 Task: Add a condition where "Hours since status category pending Less than Nineteen" in unsolved tickets in your groups.
Action: Mouse moved to (158, 482)
Screenshot: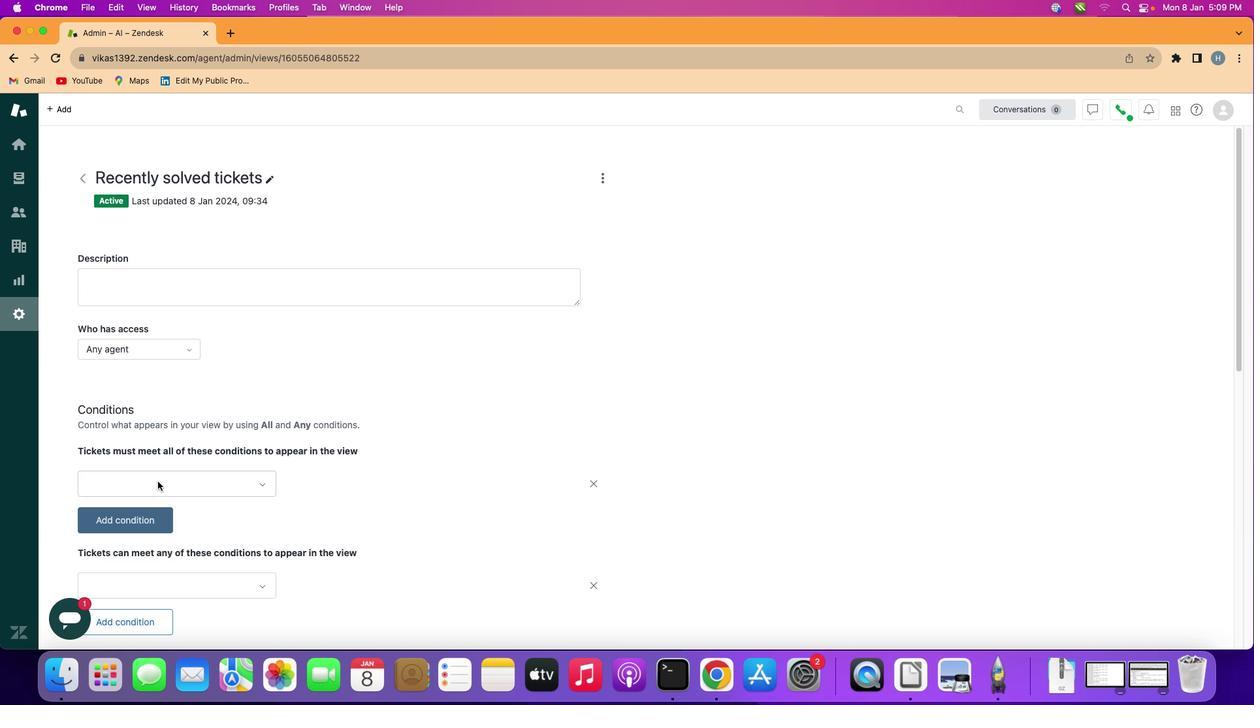 
Action: Mouse pressed left at (158, 482)
Screenshot: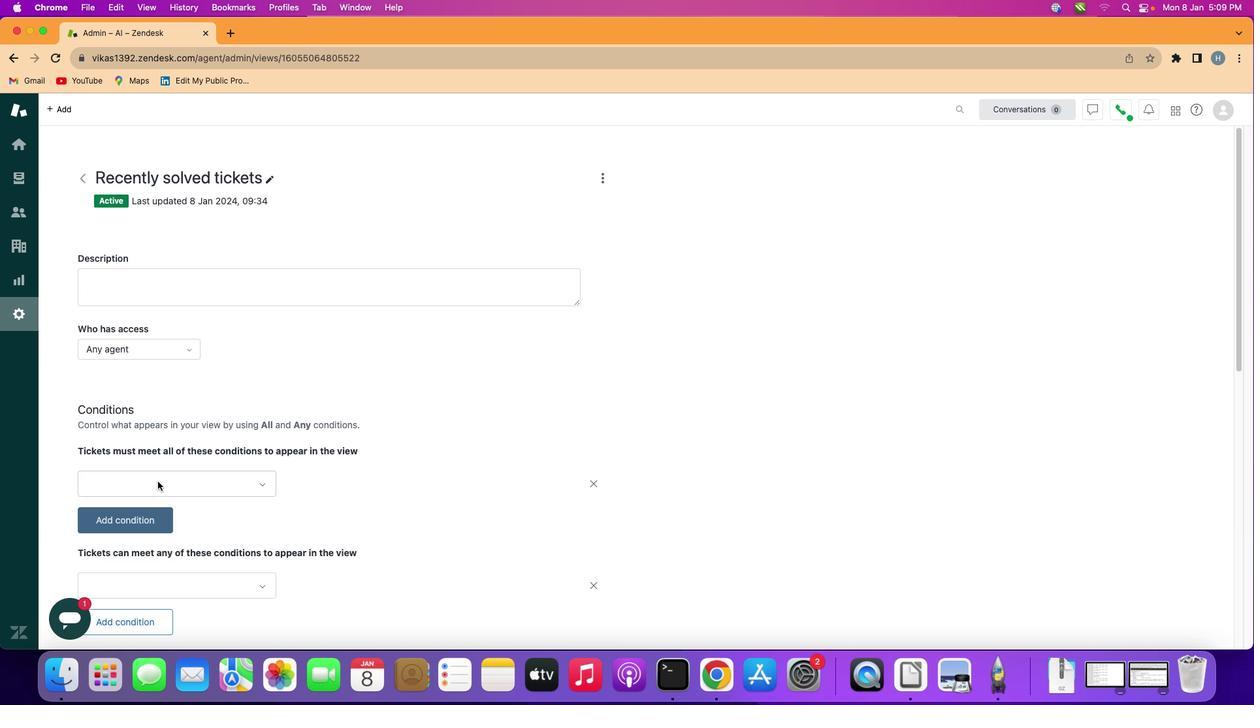 
Action: Mouse moved to (218, 484)
Screenshot: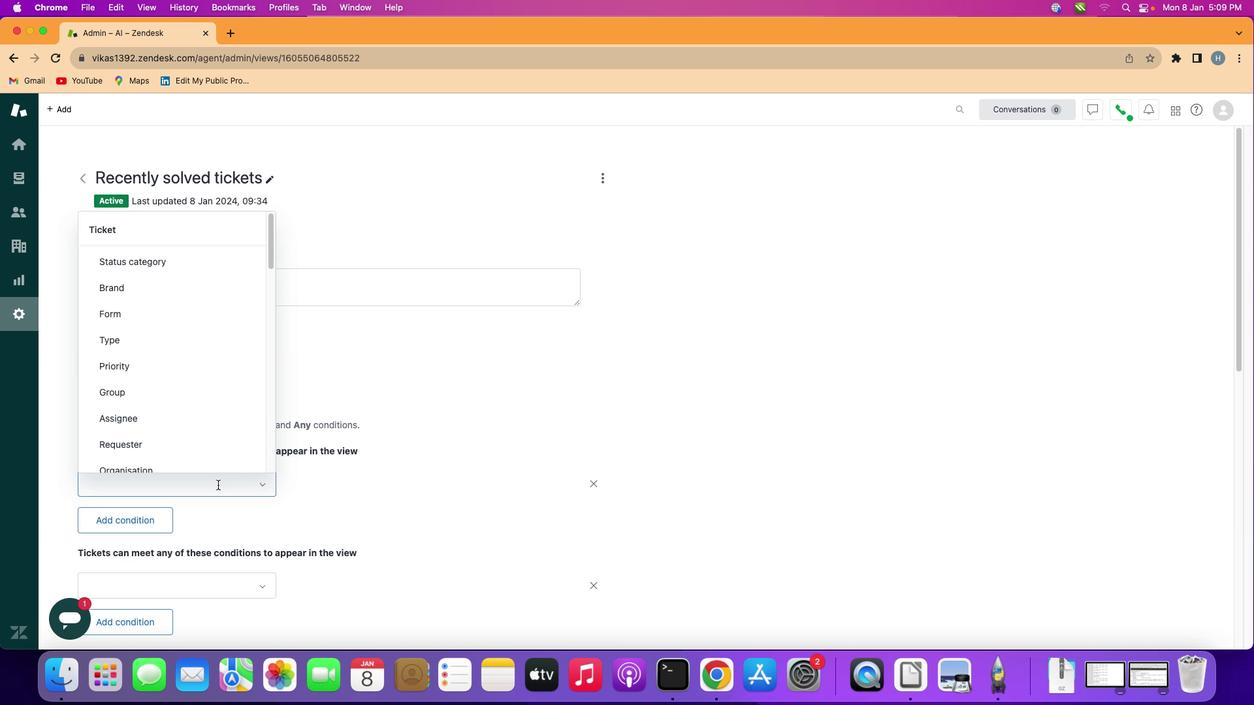 
Action: Mouse pressed left at (218, 484)
Screenshot: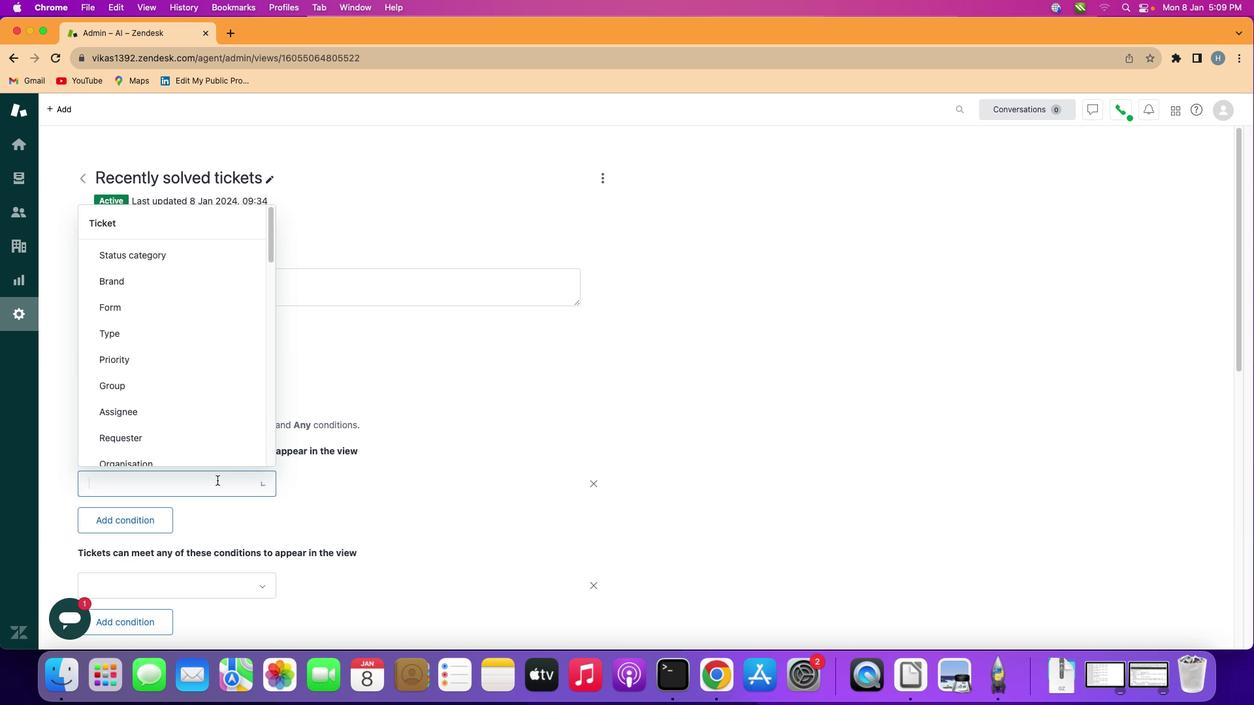 
Action: Mouse moved to (193, 399)
Screenshot: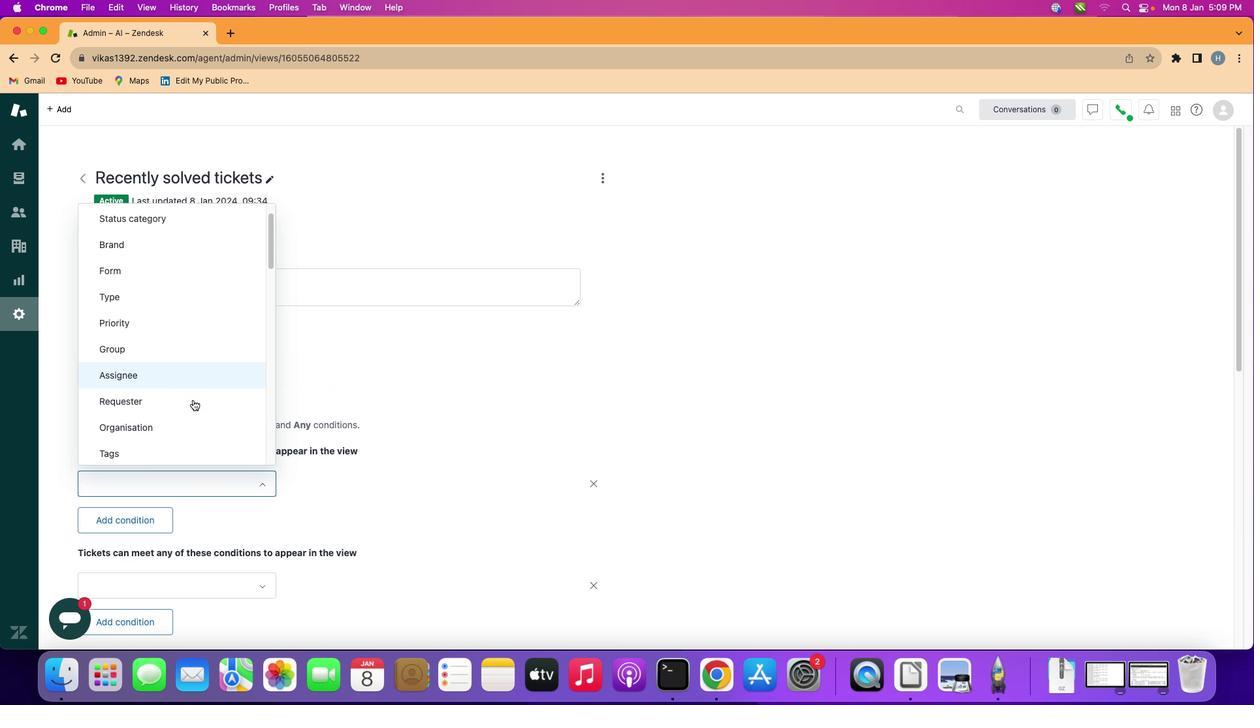 
Action: Mouse scrolled (193, 399) with delta (0, 0)
Screenshot: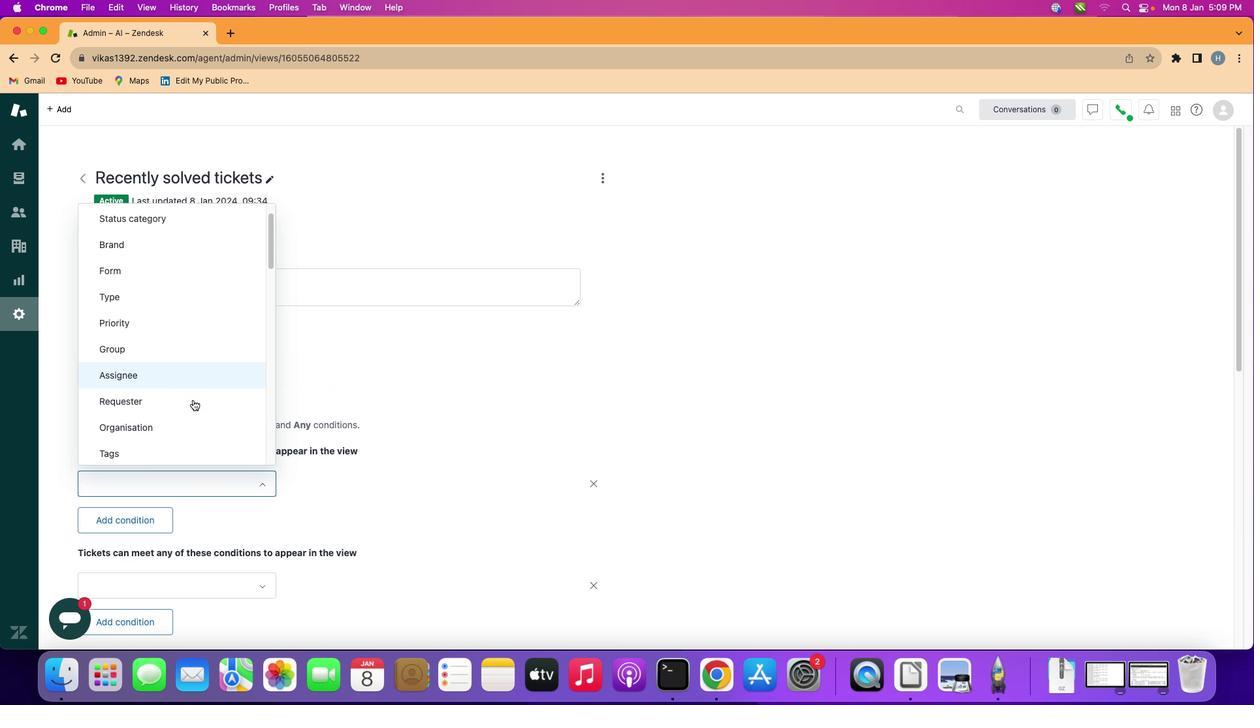 
Action: Mouse scrolled (193, 399) with delta (0, 0)
Screenshot: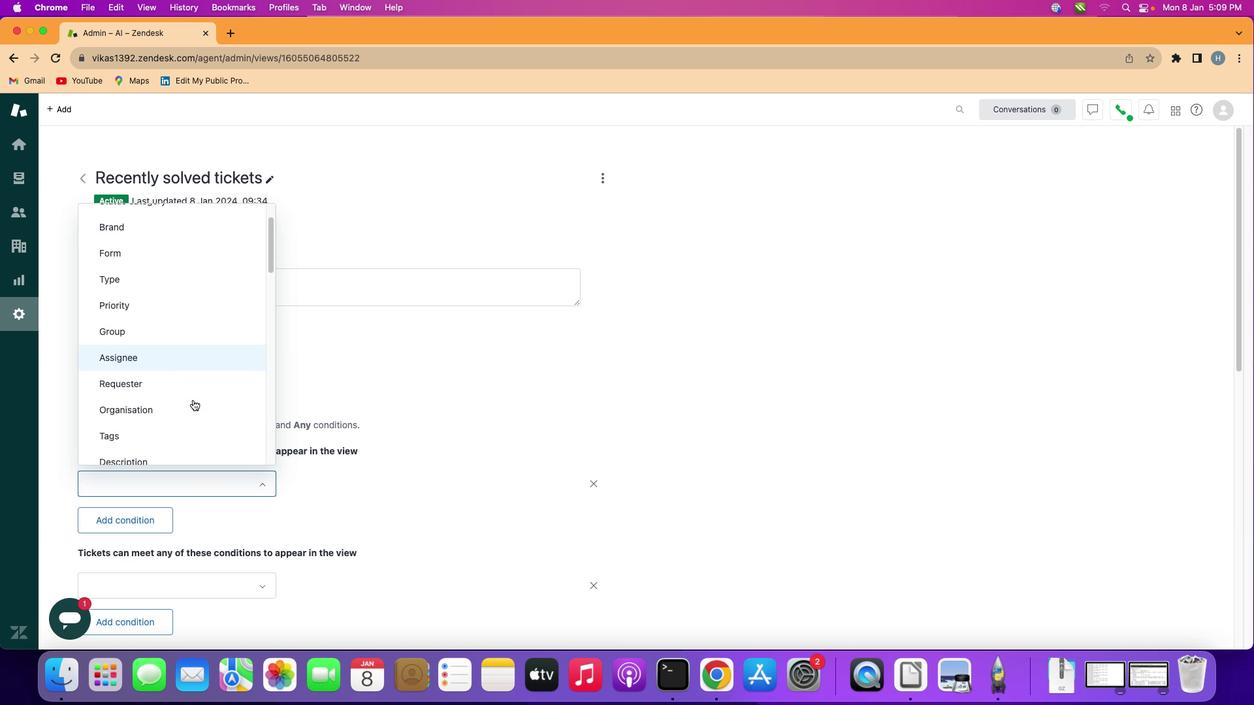 
Action: Mouse scrolled (193, 399) with delta (0, 0)
Screenshot: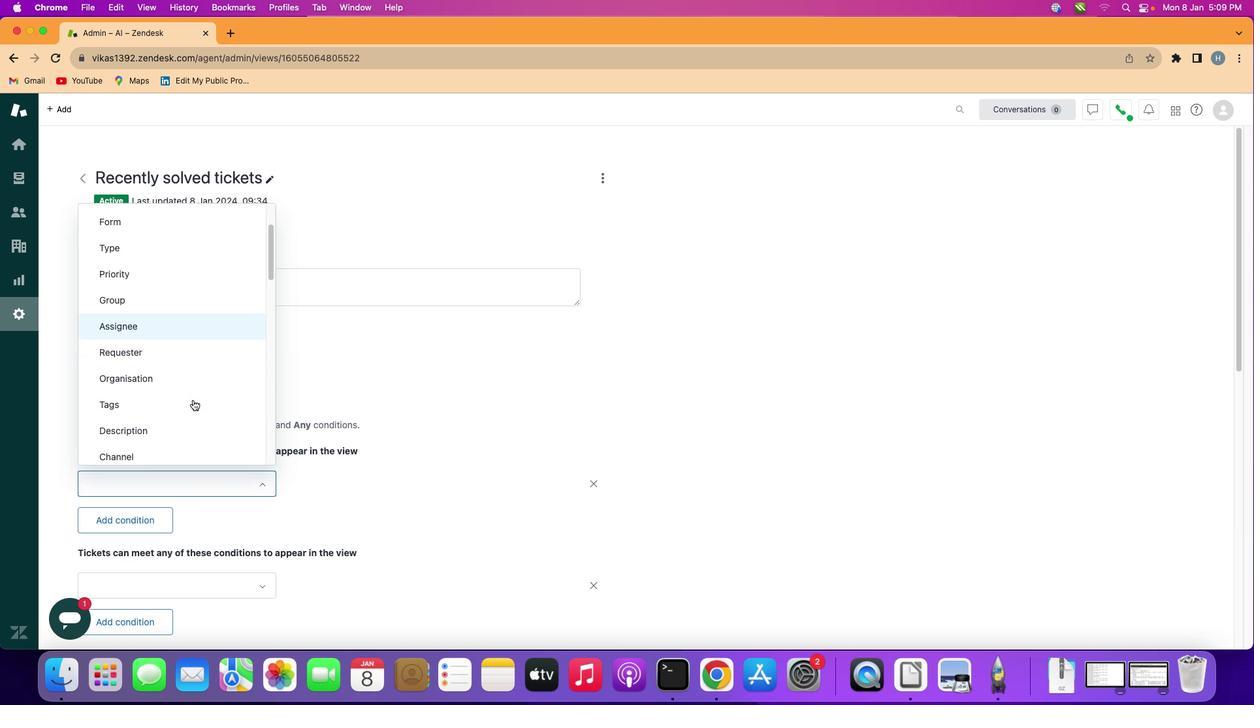 
Action: Mouse scrolled (193, 399) with delta (0, -1)
Screenshot: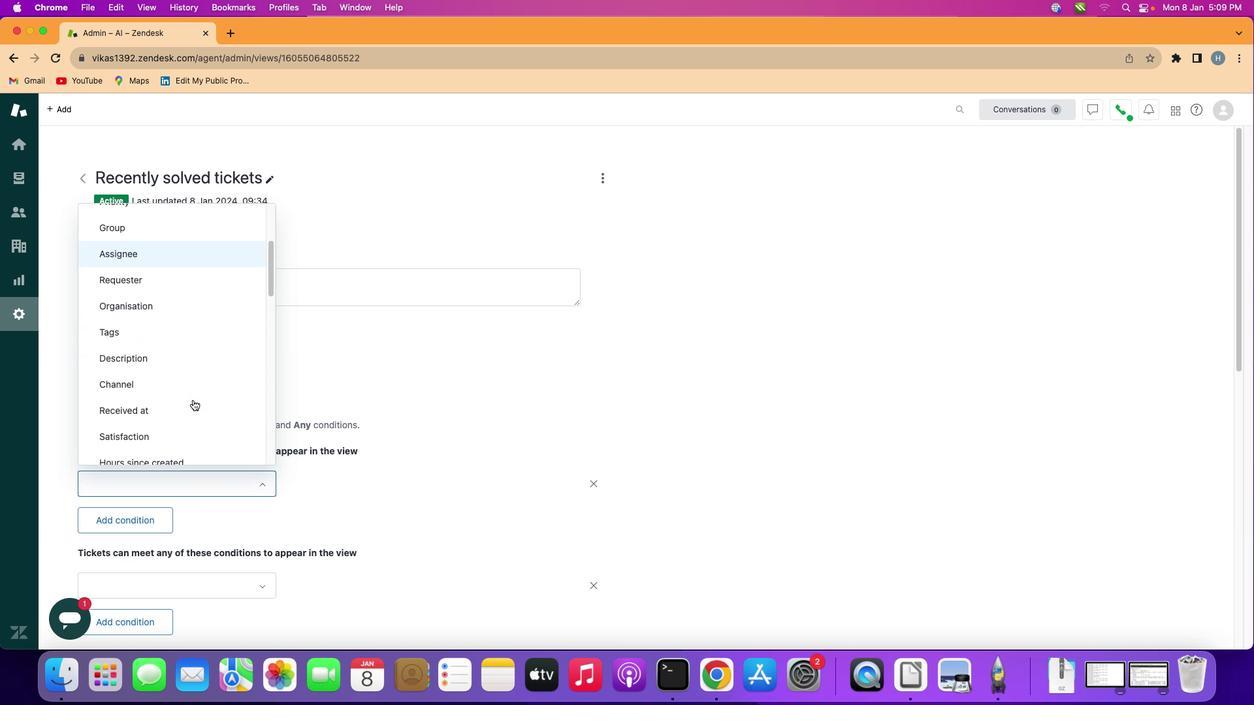 
Action: Mouse scrolled (193, 399) with delta (0, -1)
Screenshot: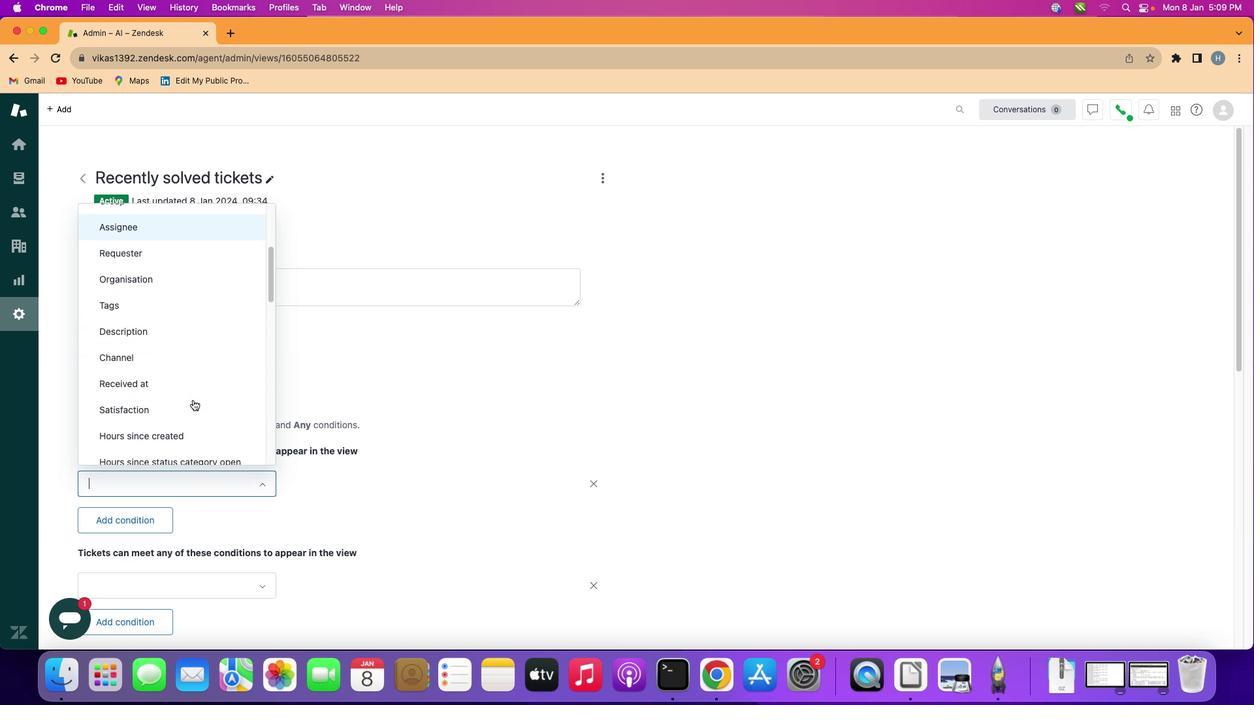 
Action: Mouse moved to (194, 398)
Screenshot: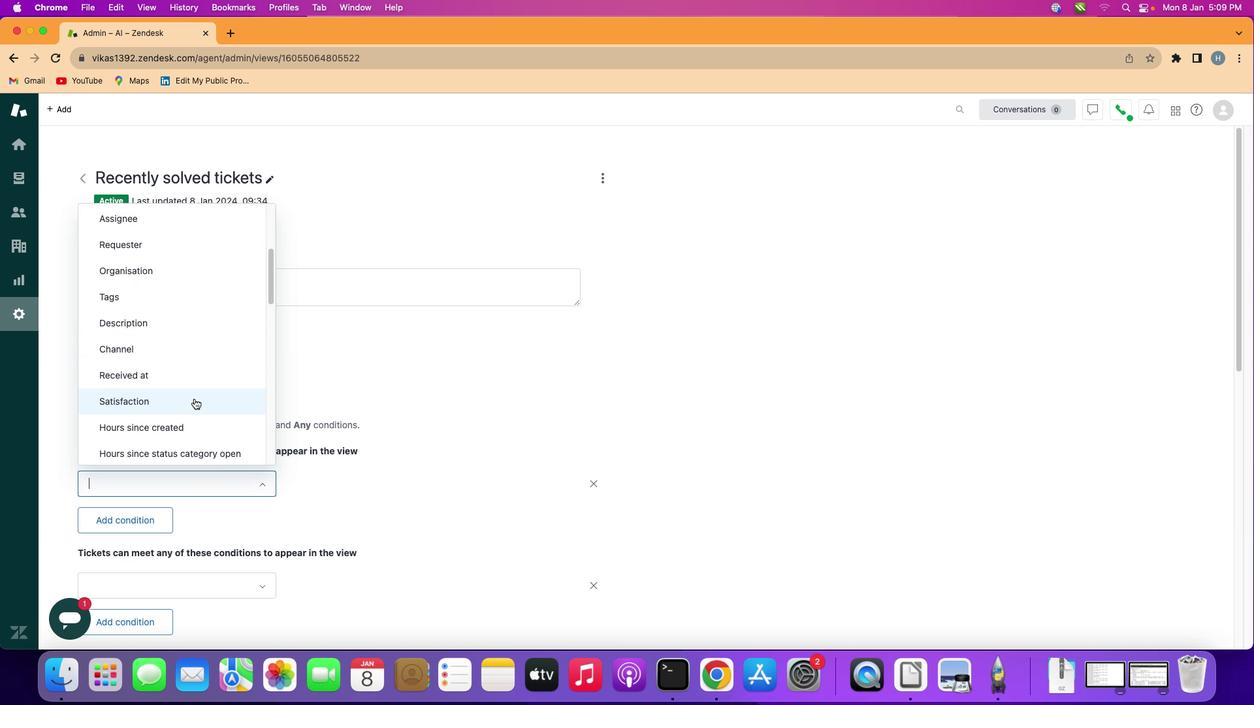 
Action: Mouse scrolled (194, 398) with delta (0, 0)
Screenshot: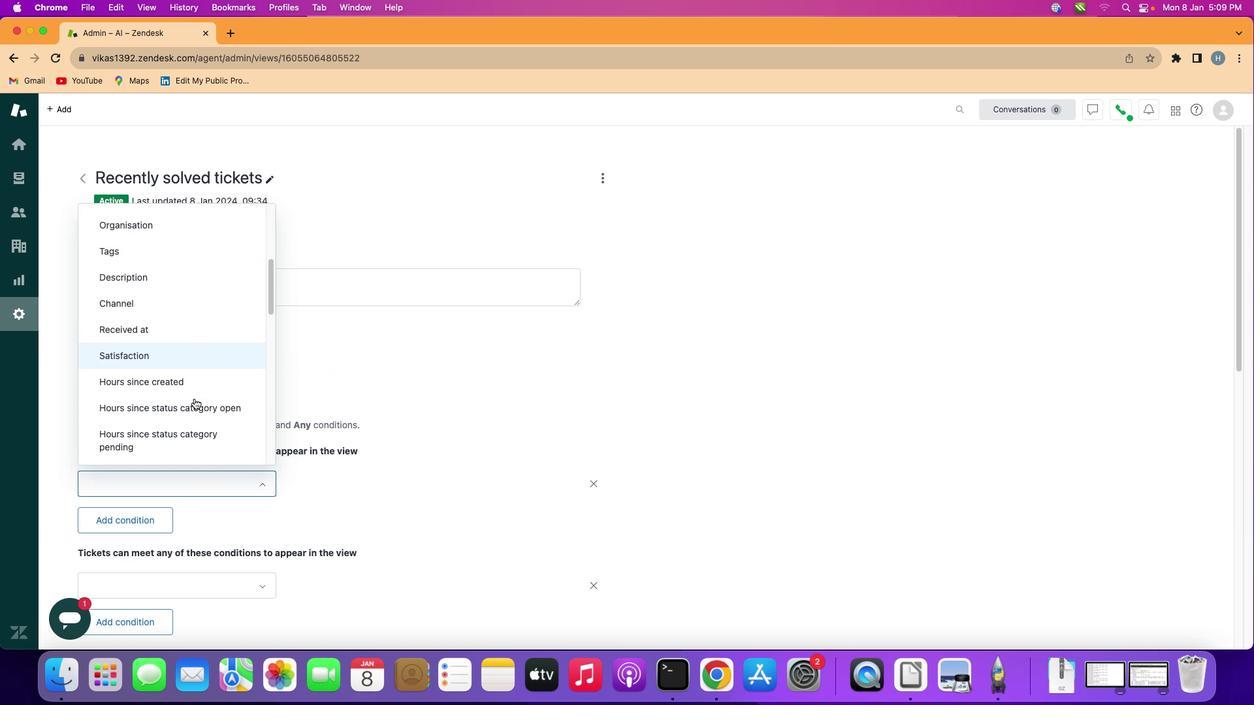 
Action: Mouse scrolled (194, 398) with delta (0, 0)
Screenshot: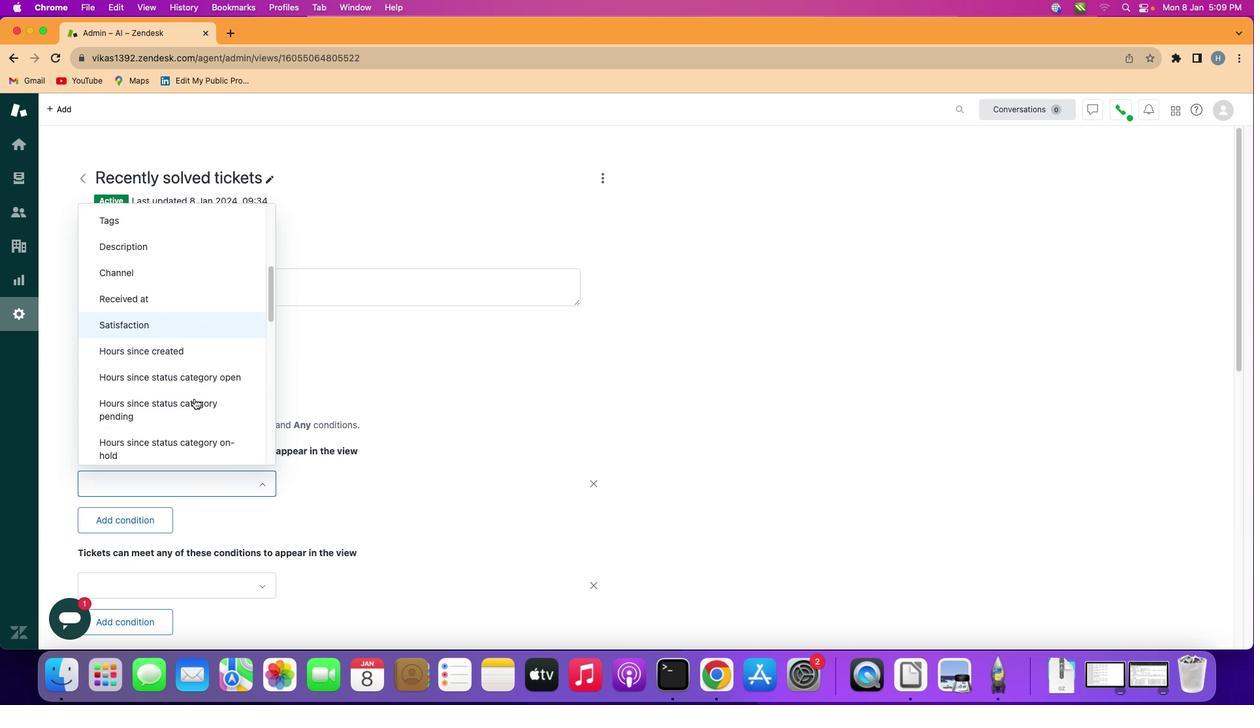 
Action: Mouse scrolled (194, 398) with delta (0, 0)
Screenshot: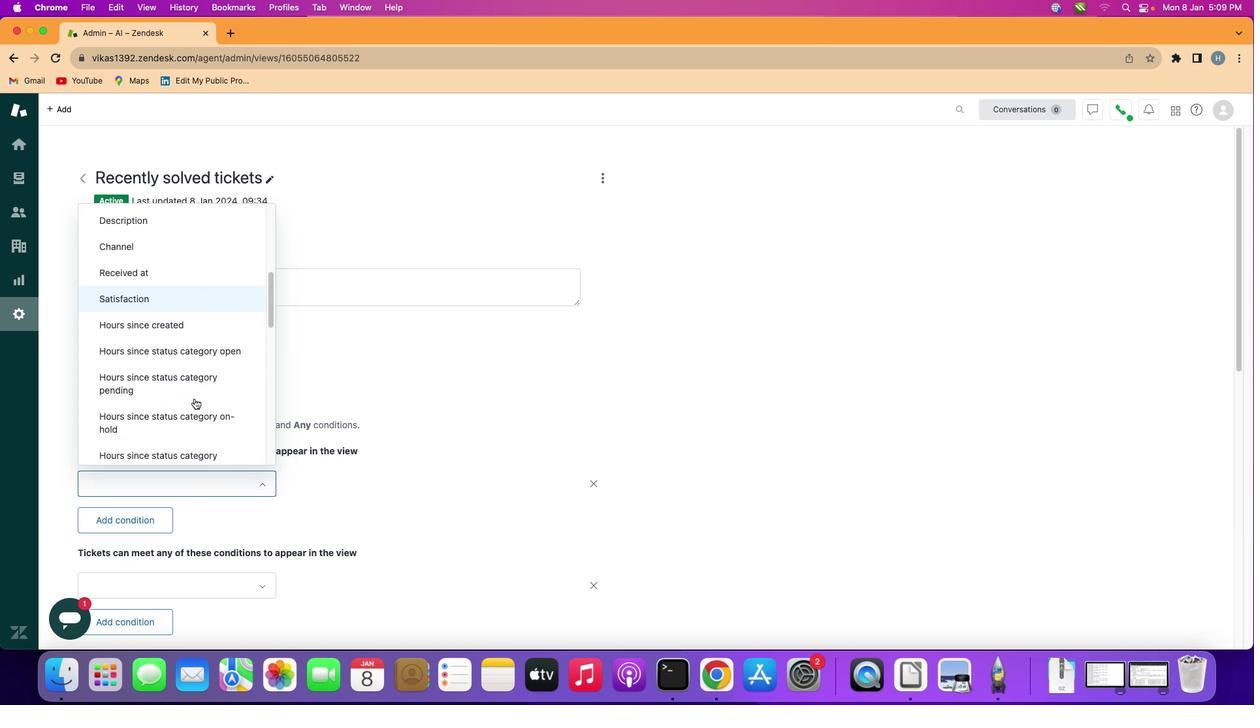 
Action: Mouse scrolled (194, 398) with delta (0, -1)
Screenshot: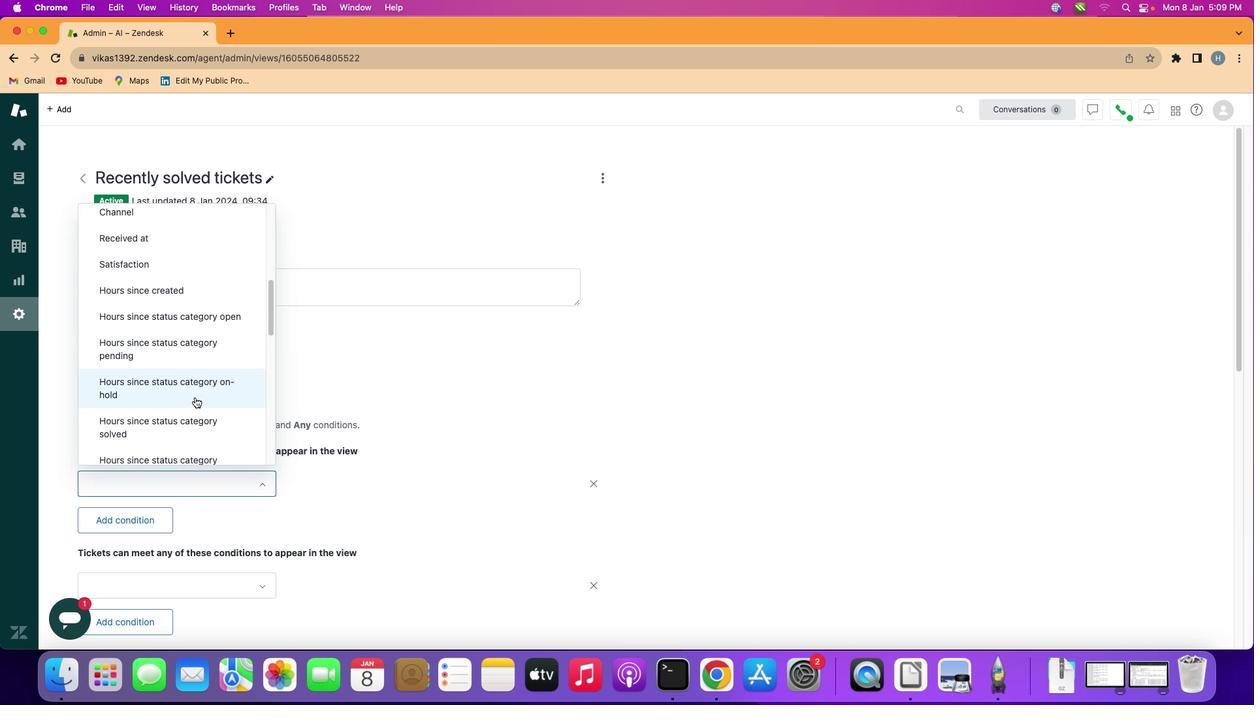 
Action: Mouse moved to (209, 352)
Screenshot: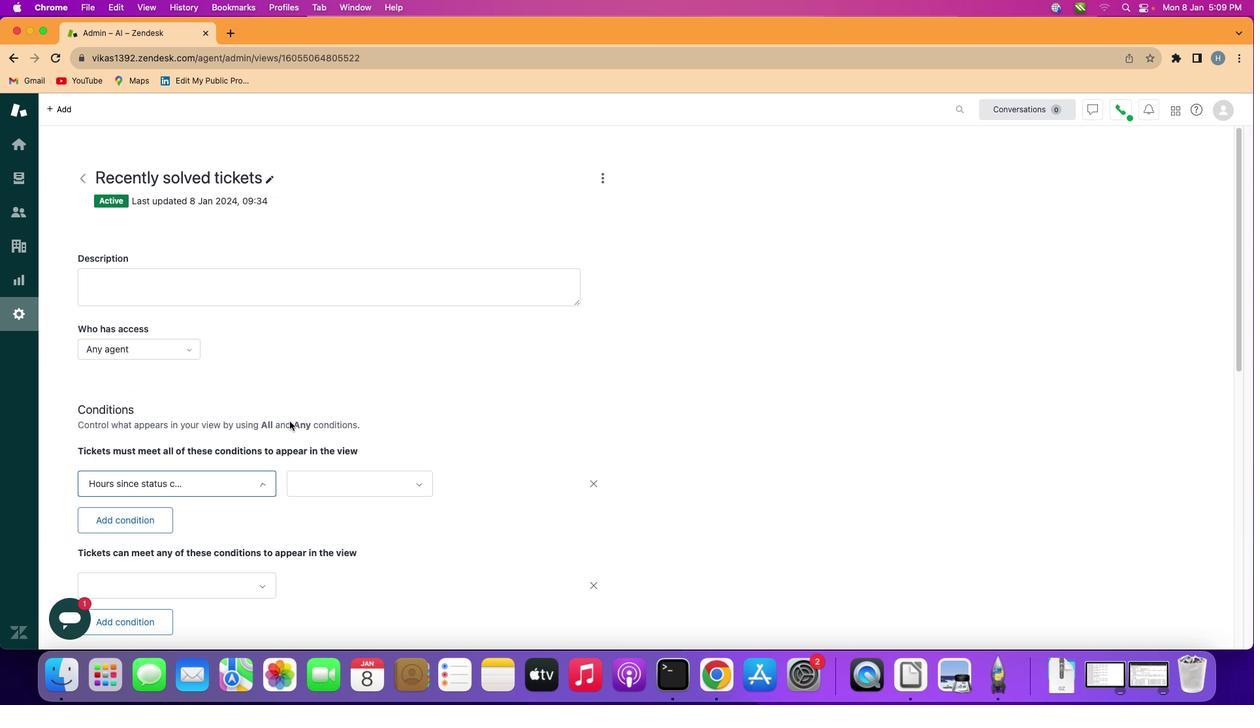 
Action: Mouse pressed left at (209, 352)
Screenshot: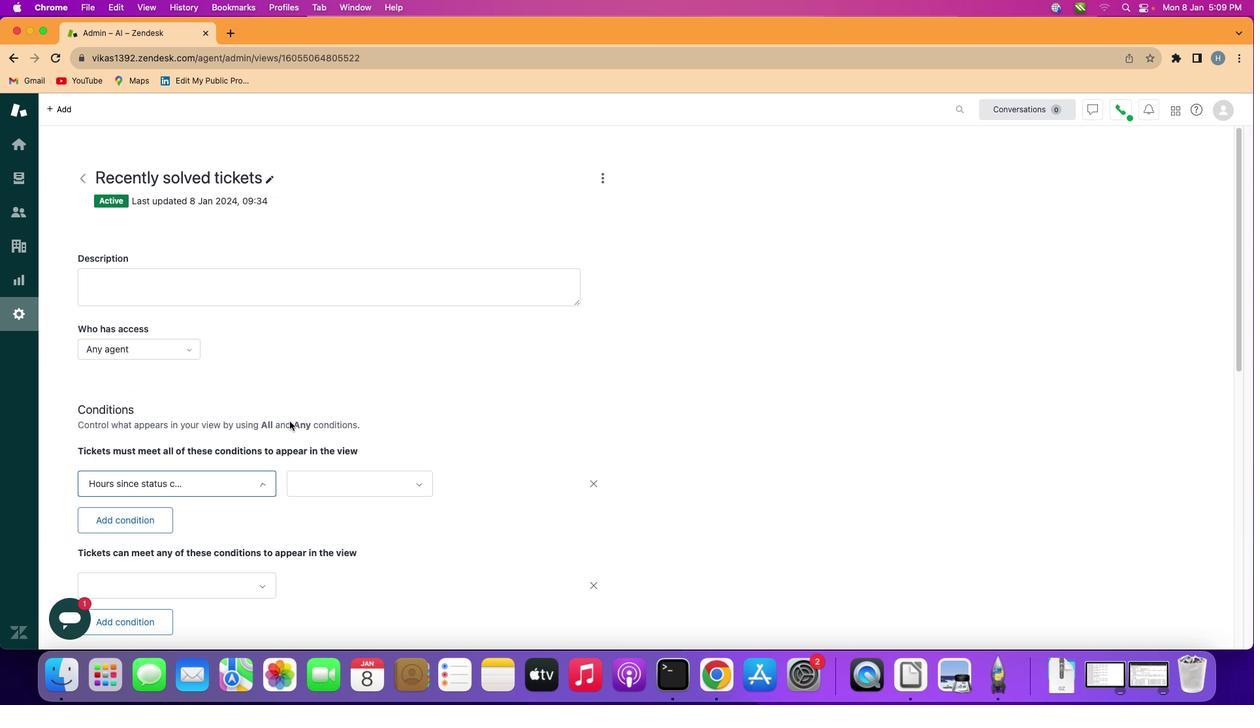 
Action: Mouse moved to (357, 483)
Screenshot: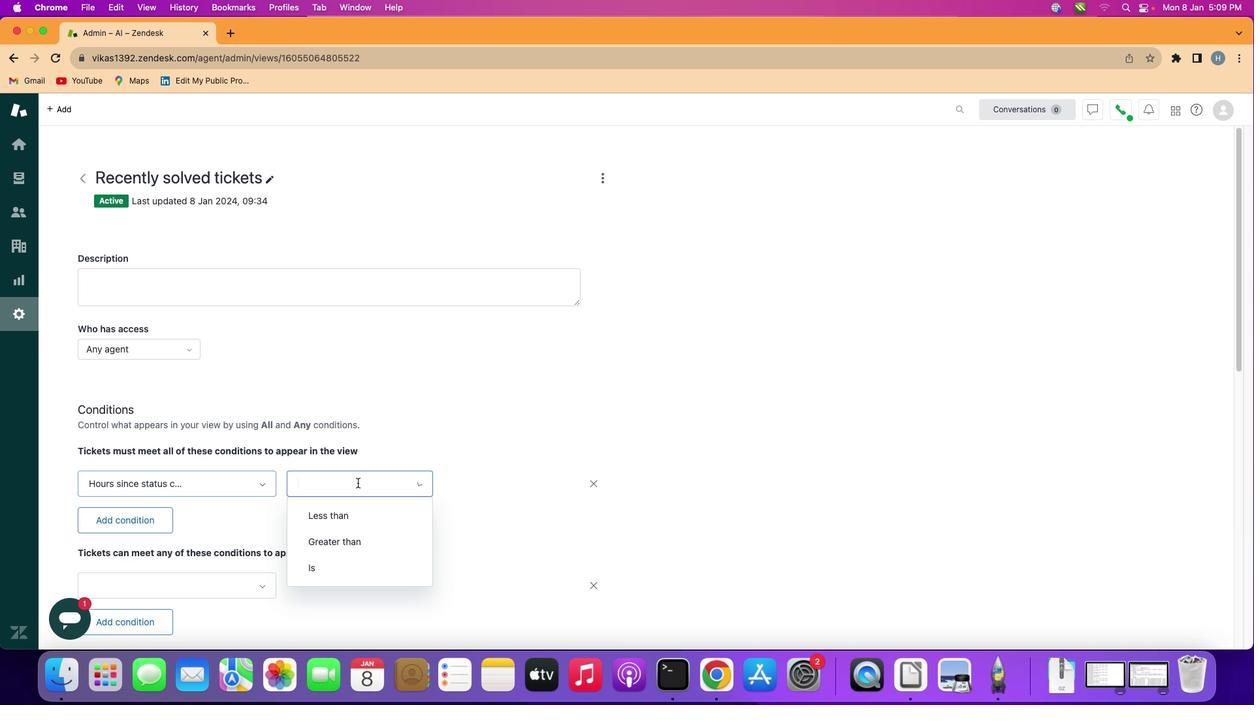 
Action: Mouse pressed left at (357, 483)
Screenshot: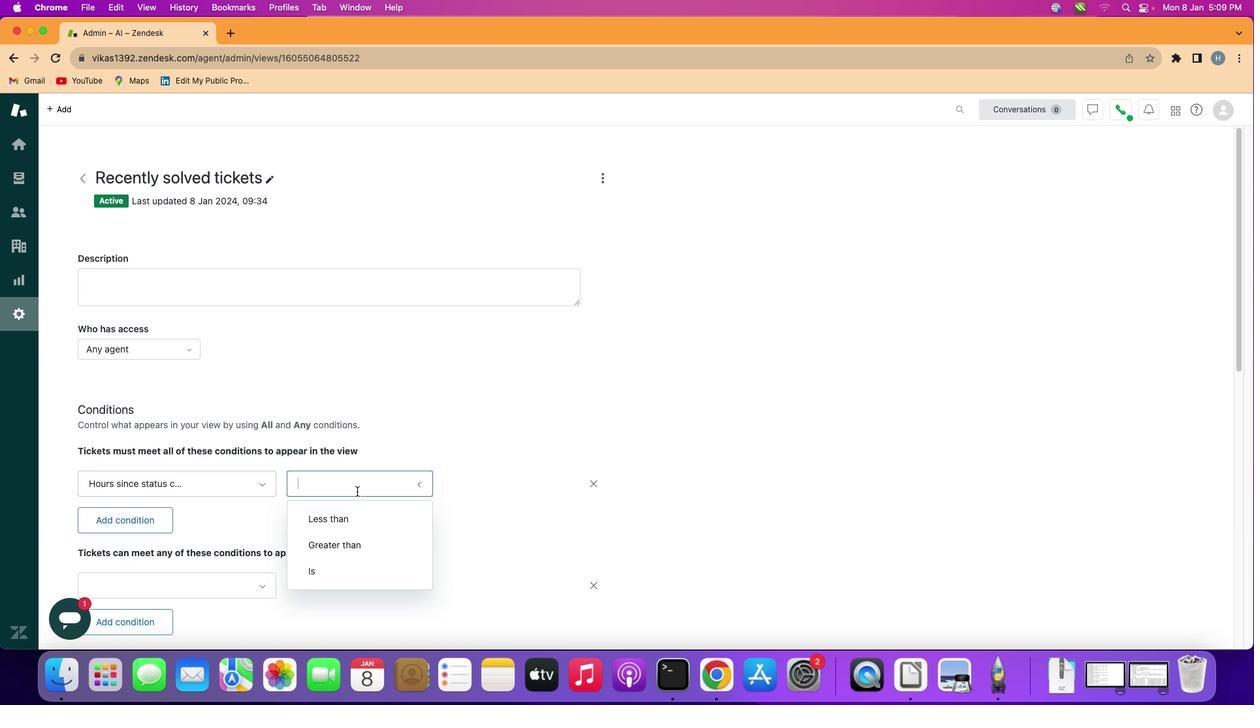 
Action: Mouse moved to (353, 514)
Screenshot: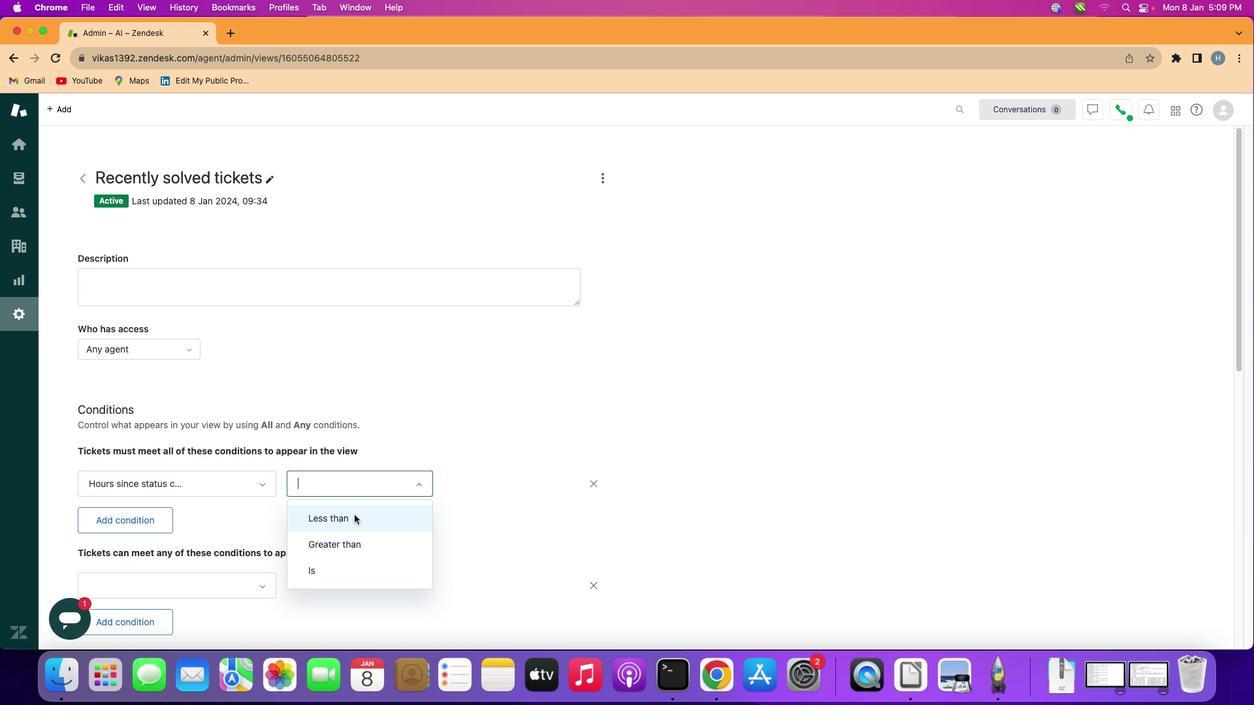 
Action: Mouse pressed left at (353, 514)
Screenshot: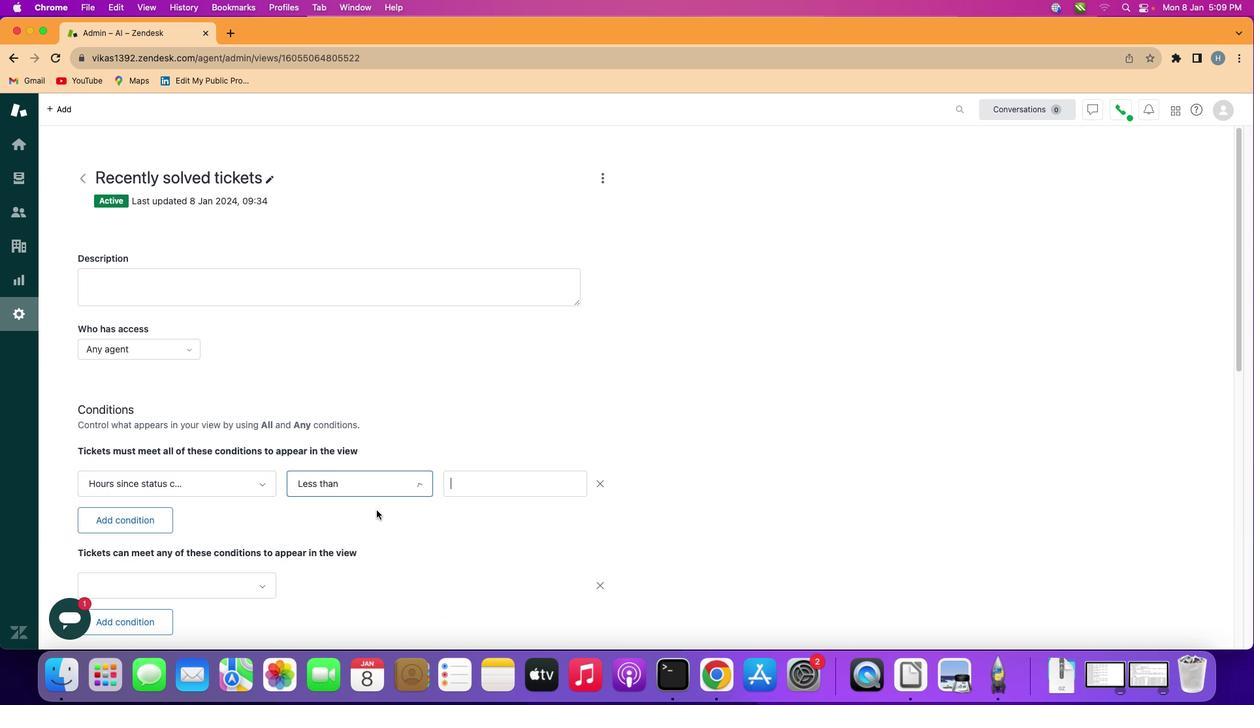 
Action: Mouse moved to (480, 482)
Screenshot: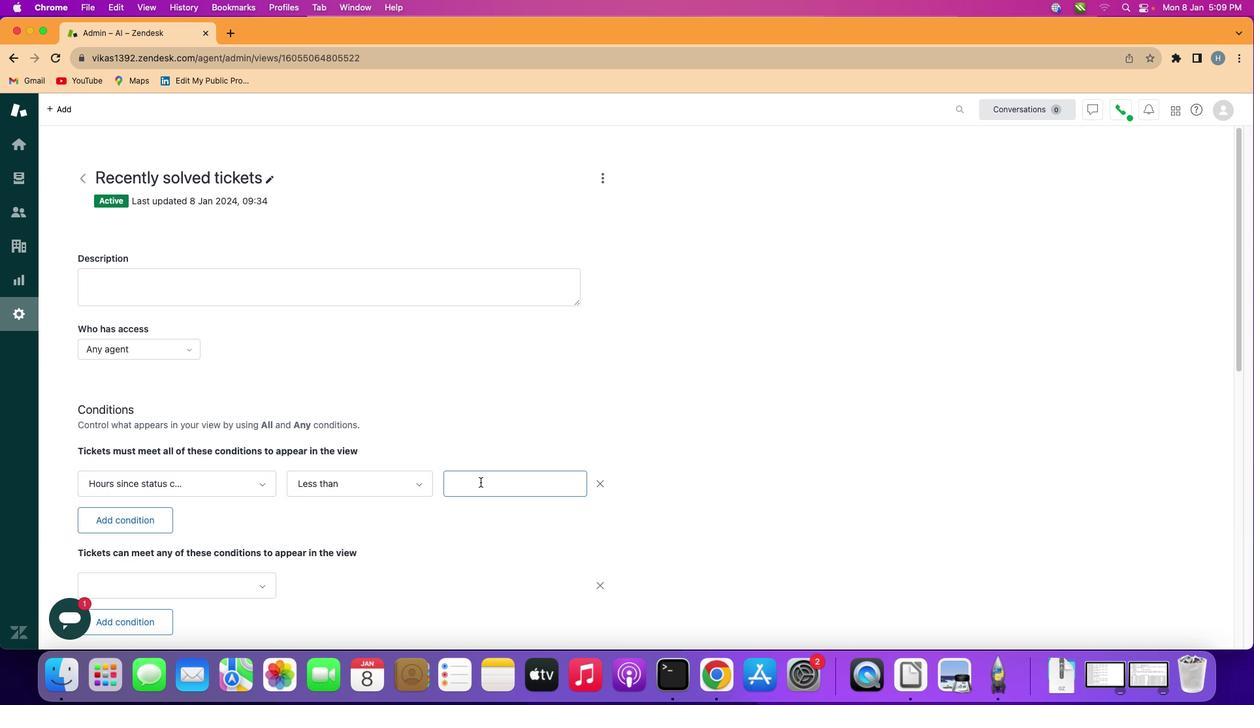 
Action: Mouse pressed left at (480, 482)
Screenshot: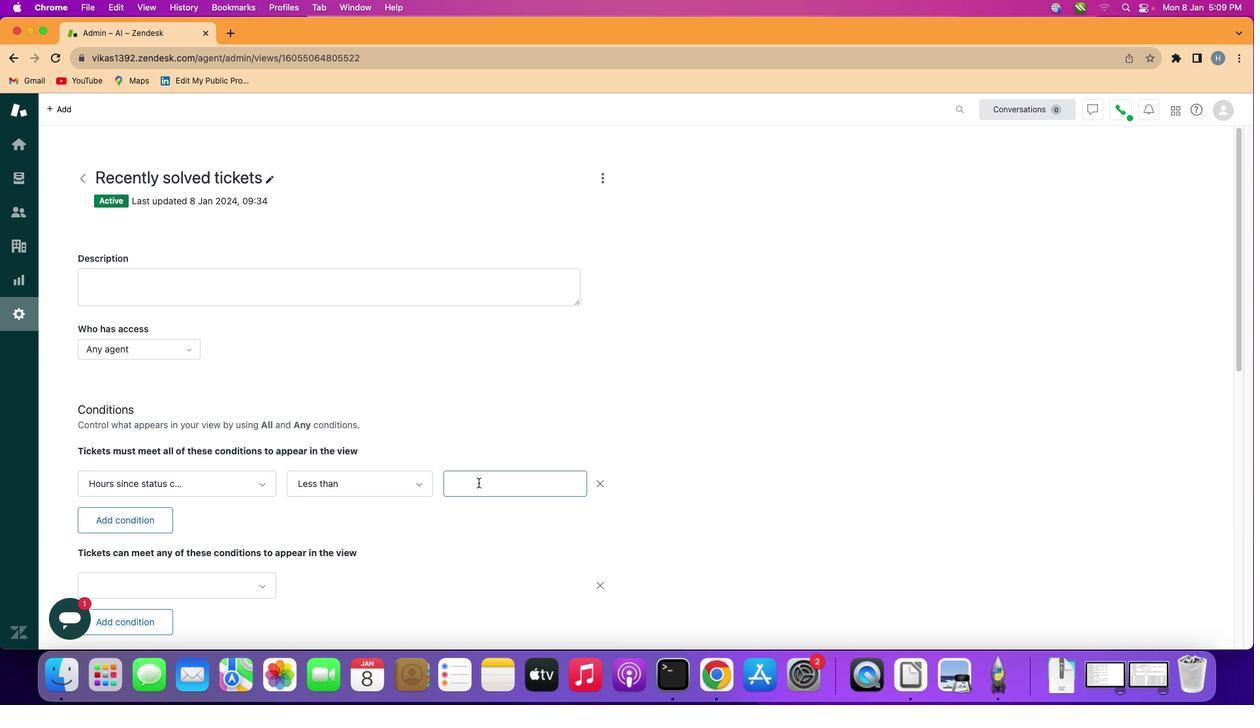 
Action: Mouse moved to (469, 486)
Screenshot: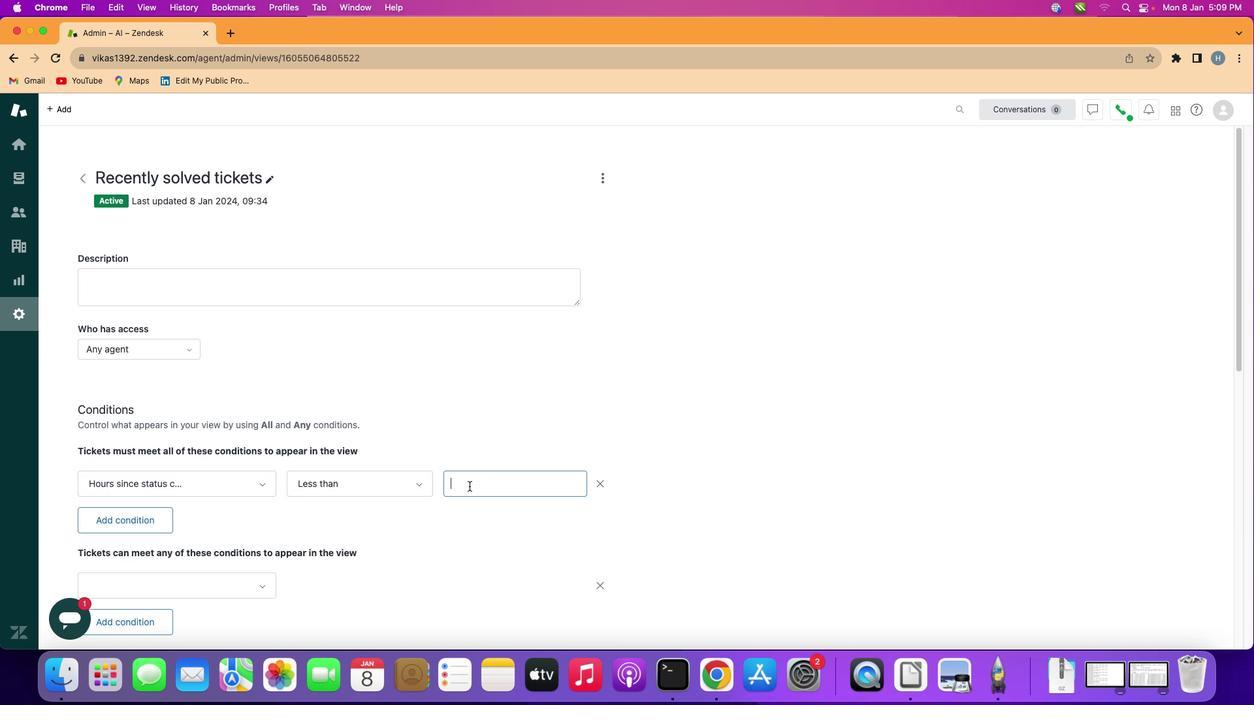 
Action: Key pressed Key.shift
Screenshot: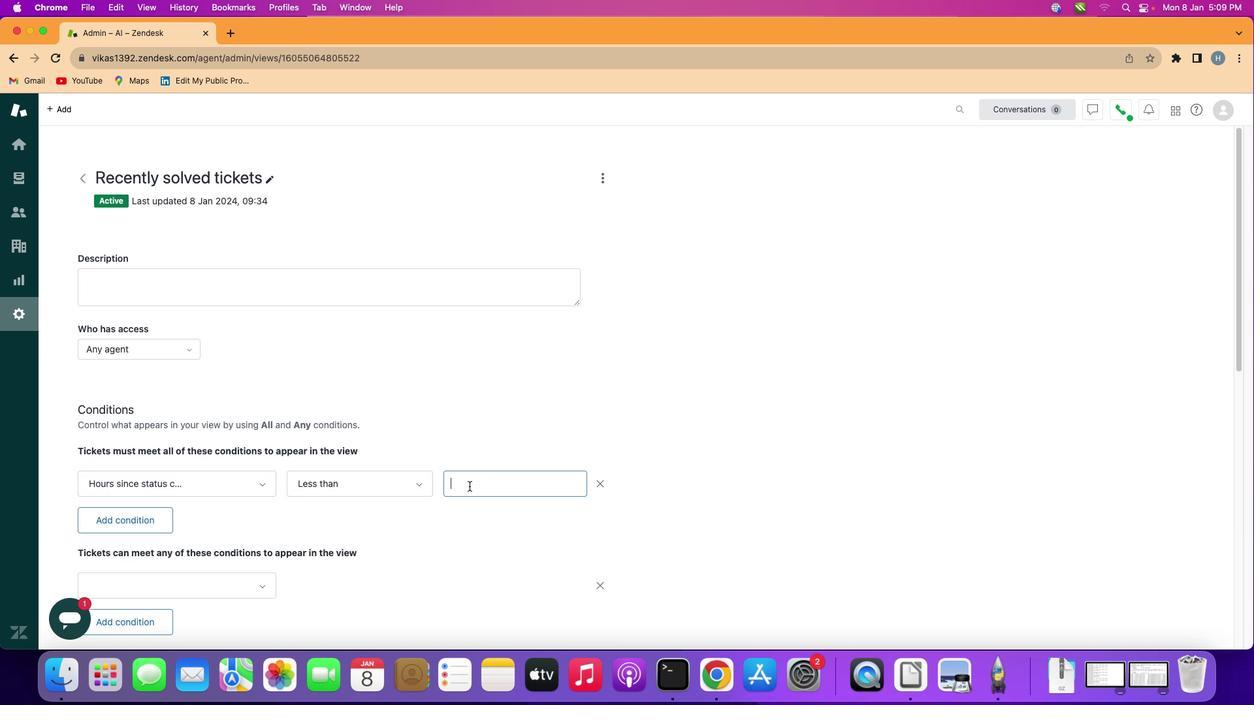 
Action: Mouse moved to (469, 486)
Screenshot: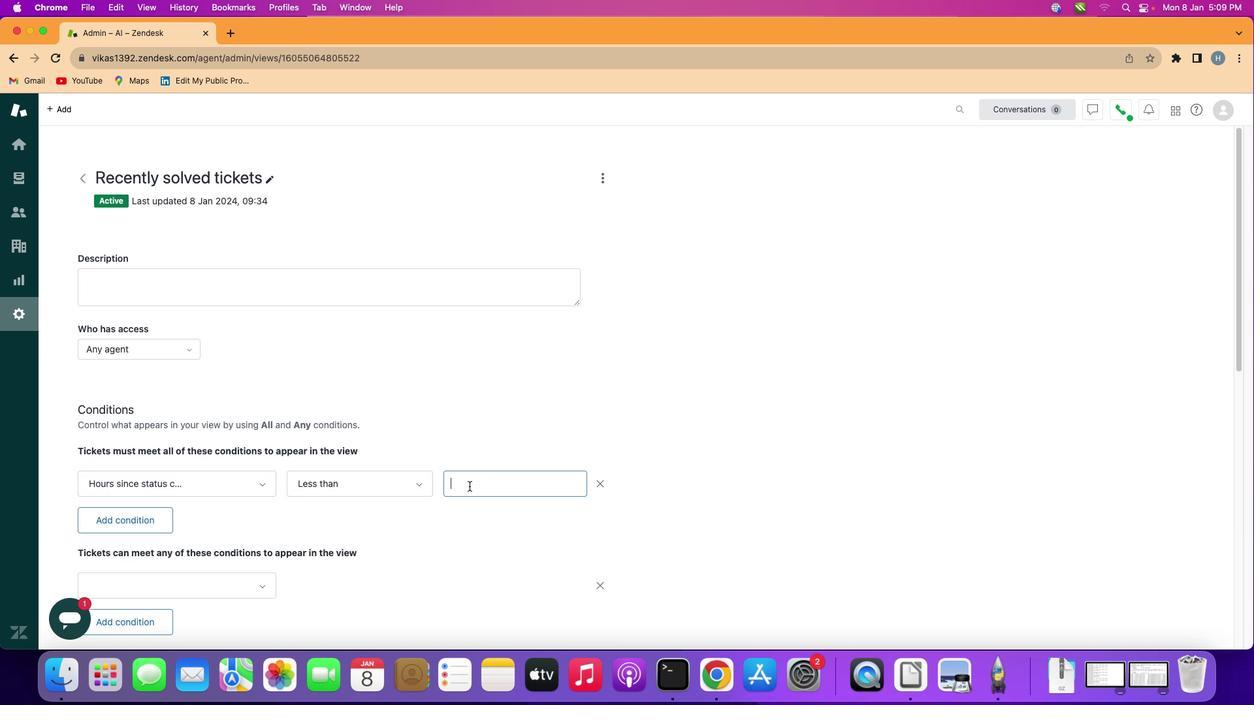 
Action: Key pressed 'N''i''n''e''t''e''e''n'
Screenshot: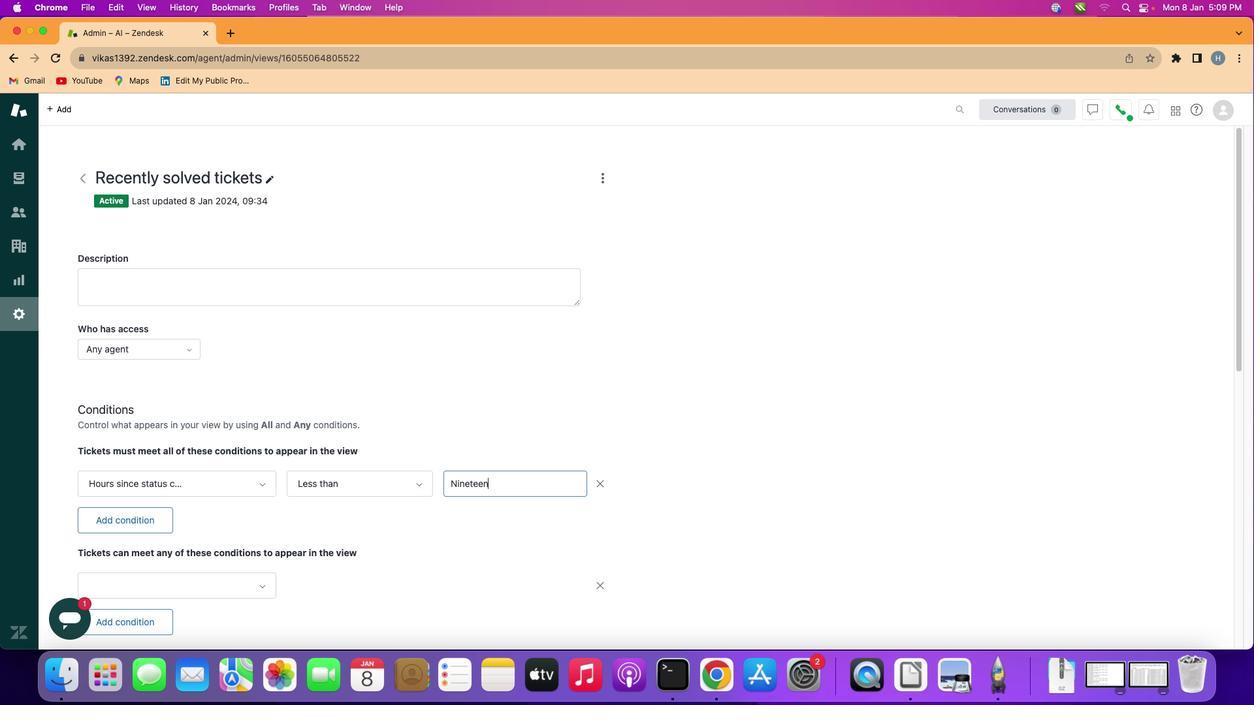 
Action: Mouse moved to (457, 526)
Screenshot: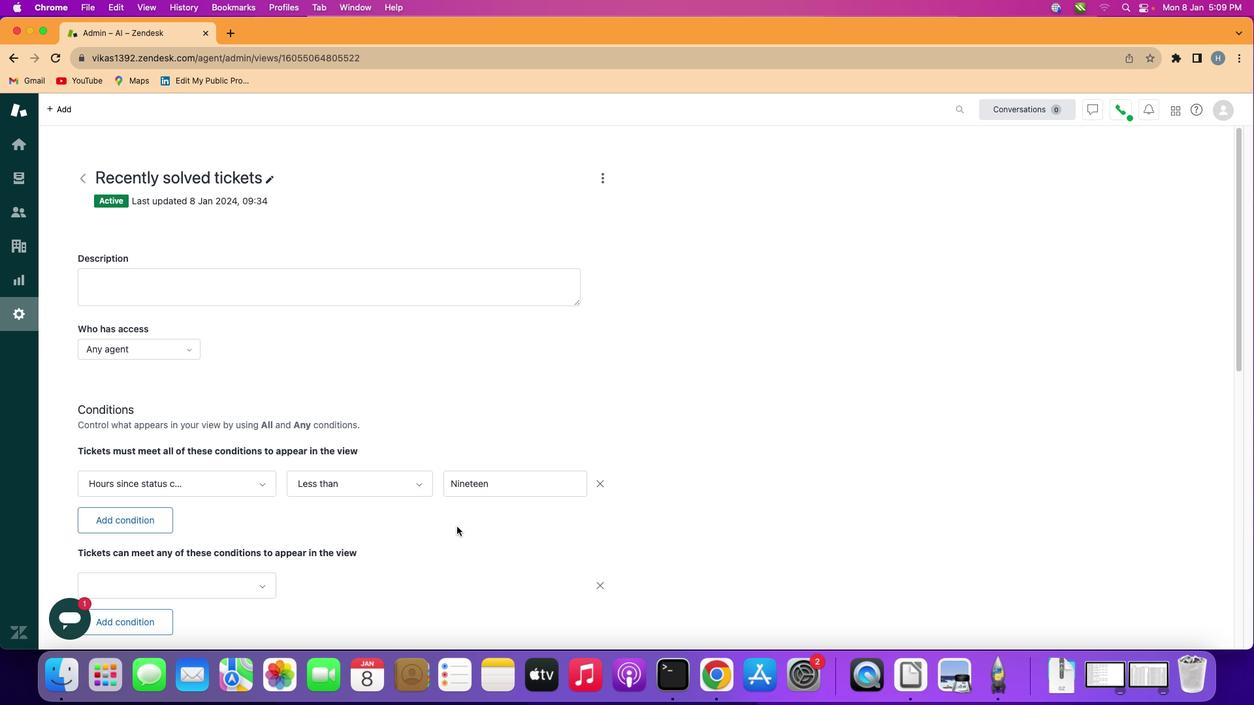 
Action: Mouse pressed left at (457, 526)
Screenshot: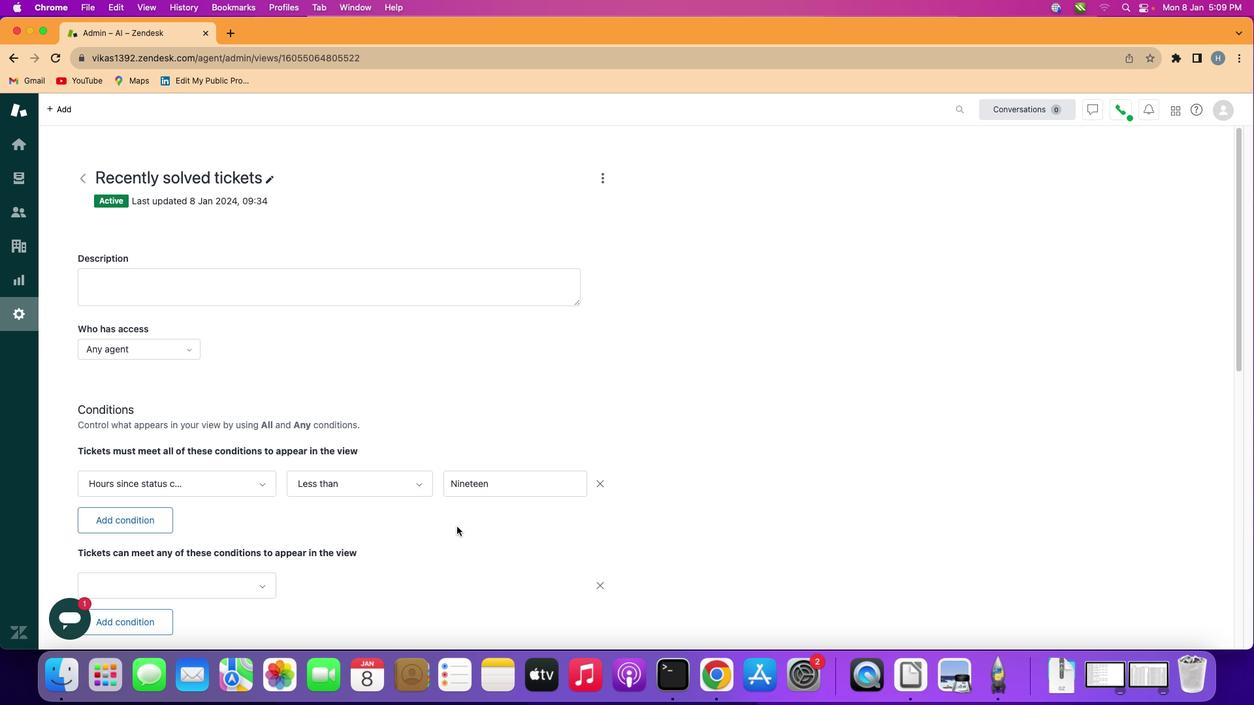
